 Task: Select Scheduled.
Action: Mouse moved to (600, 163)
Screenshot: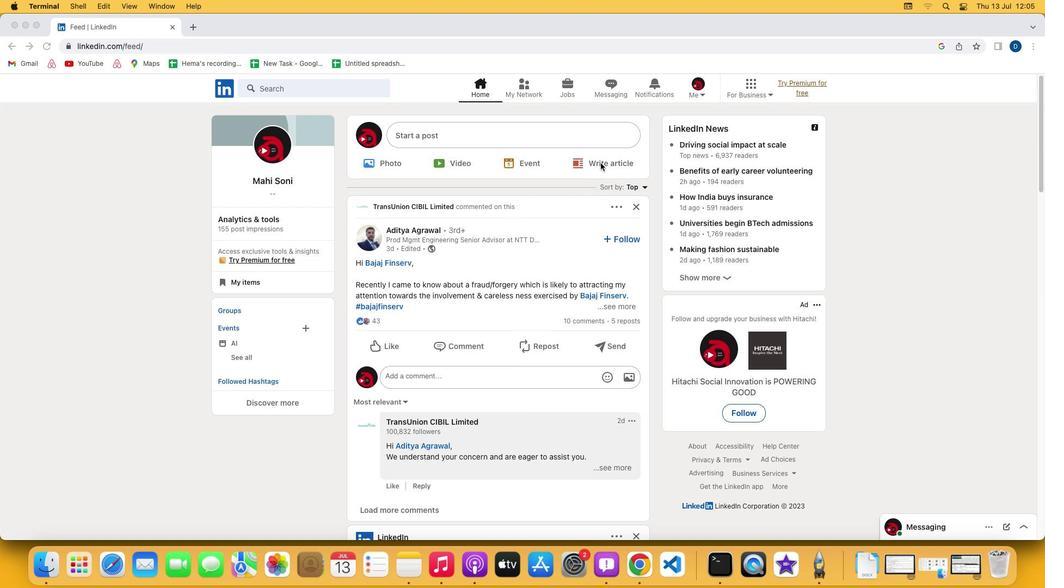 
Action: Mouse pressed left at (600, 163)
Screenshot: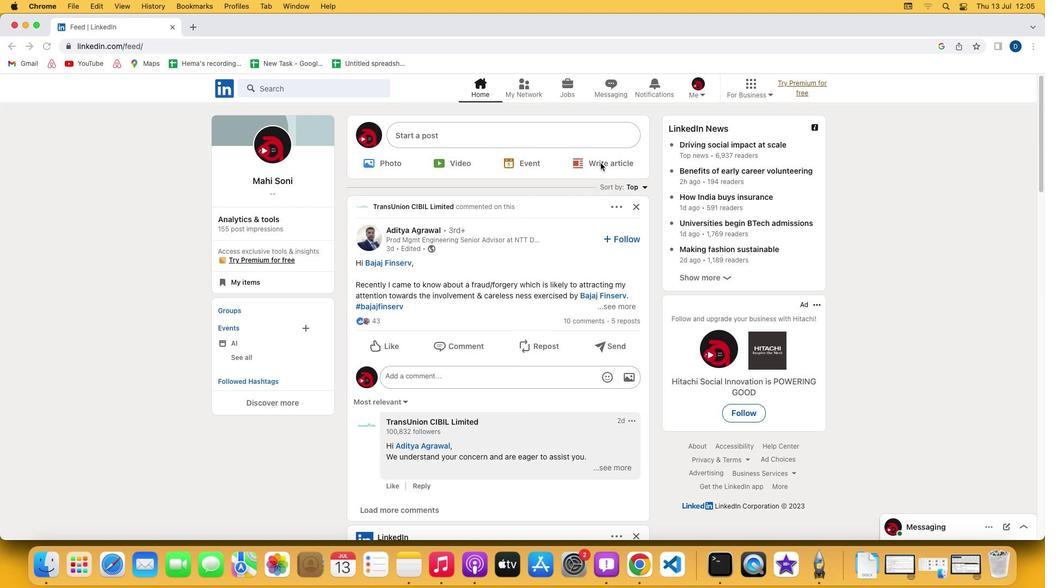 
Action: Mouse pressed left at (600, 163)
Screenshot: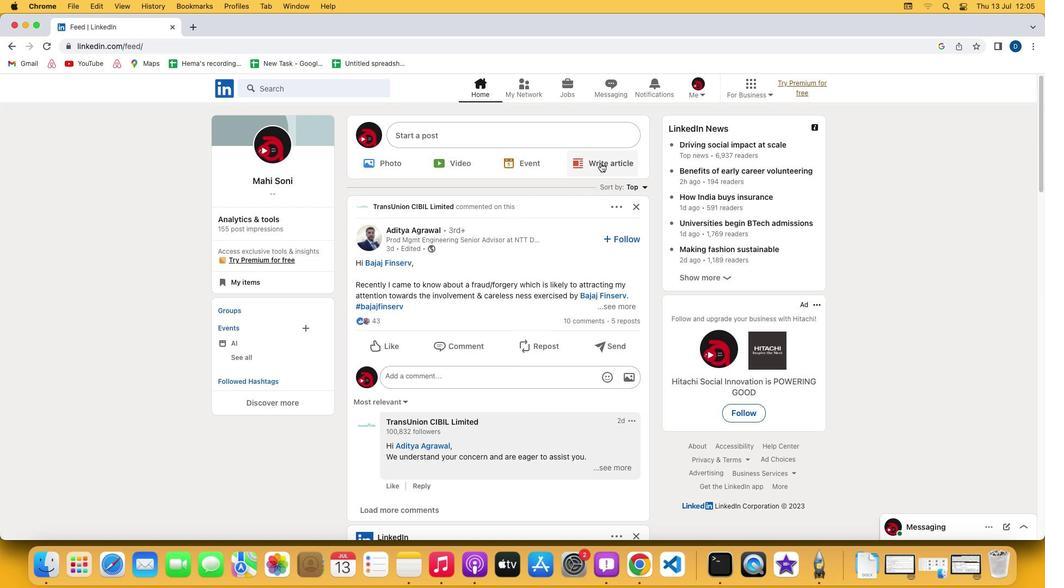 
Action: Mouse moved to (291, 115)
Screenshot: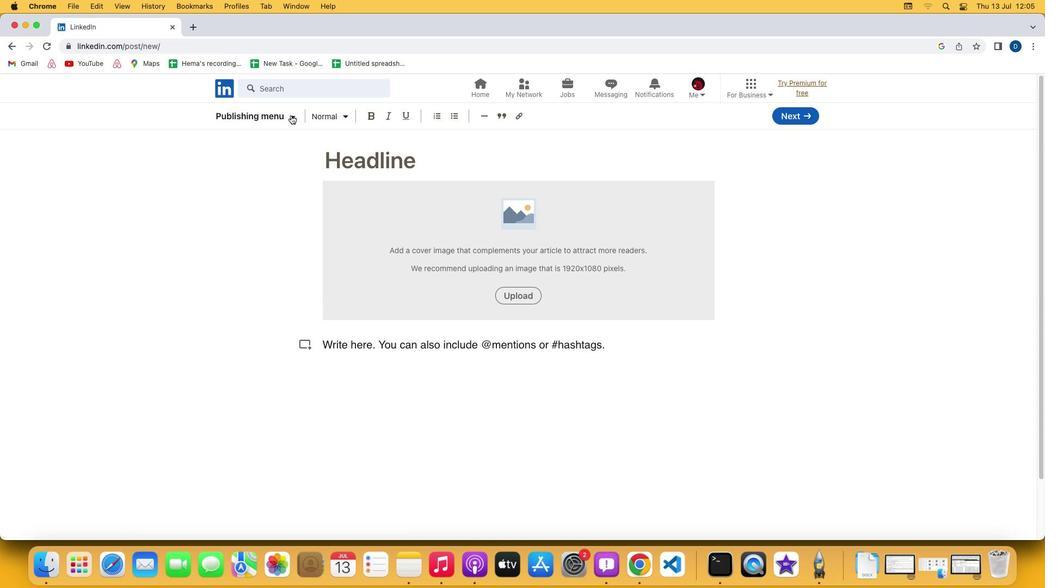 
Action: Mouse pressed left at (291, 115)
Screenshot: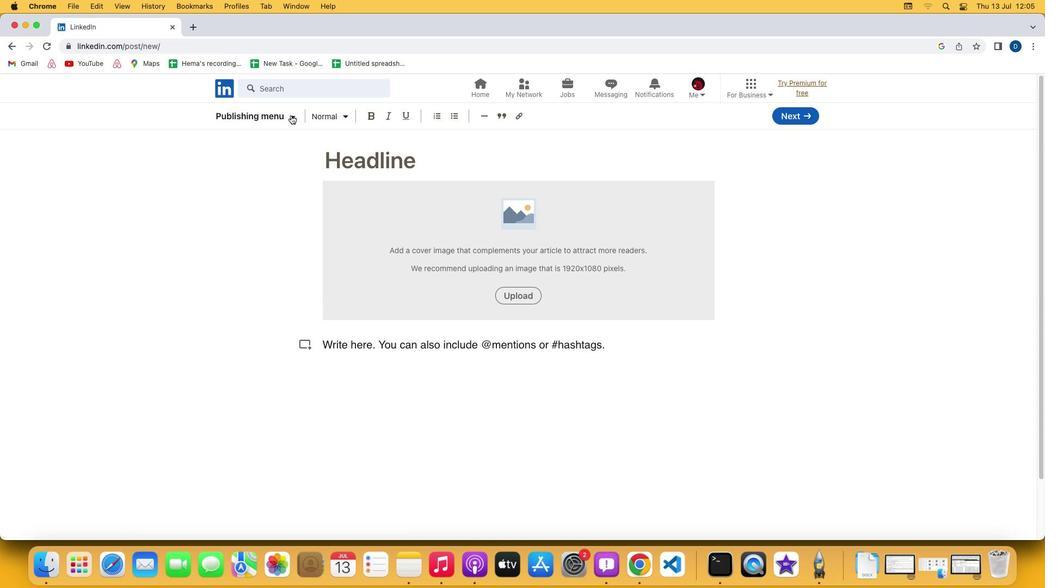 
Action: Mouse moved to (266, 182)
Screenshot: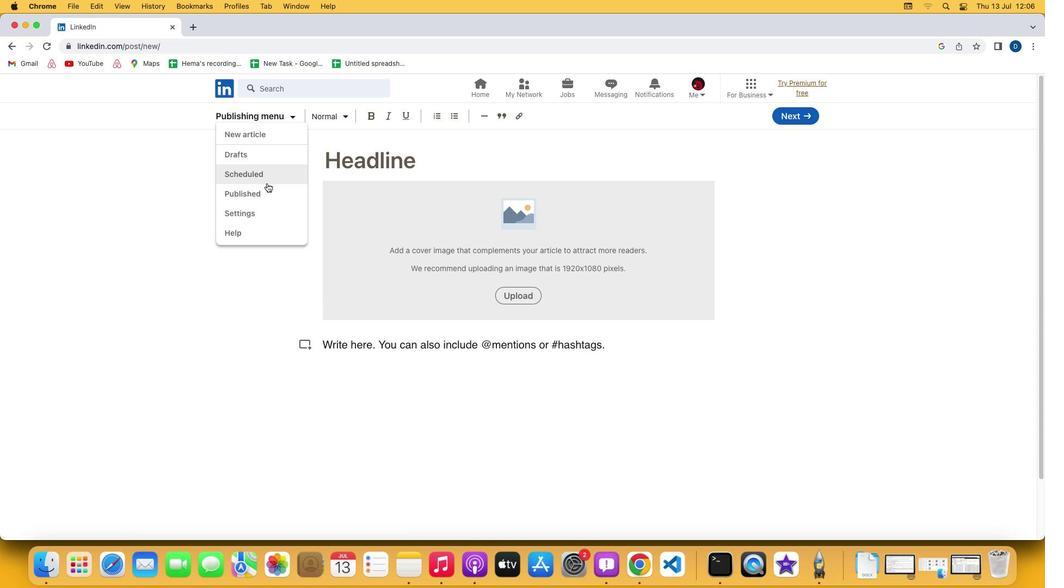
Action: Mouse pressed left at (266, 182)
Screenshot: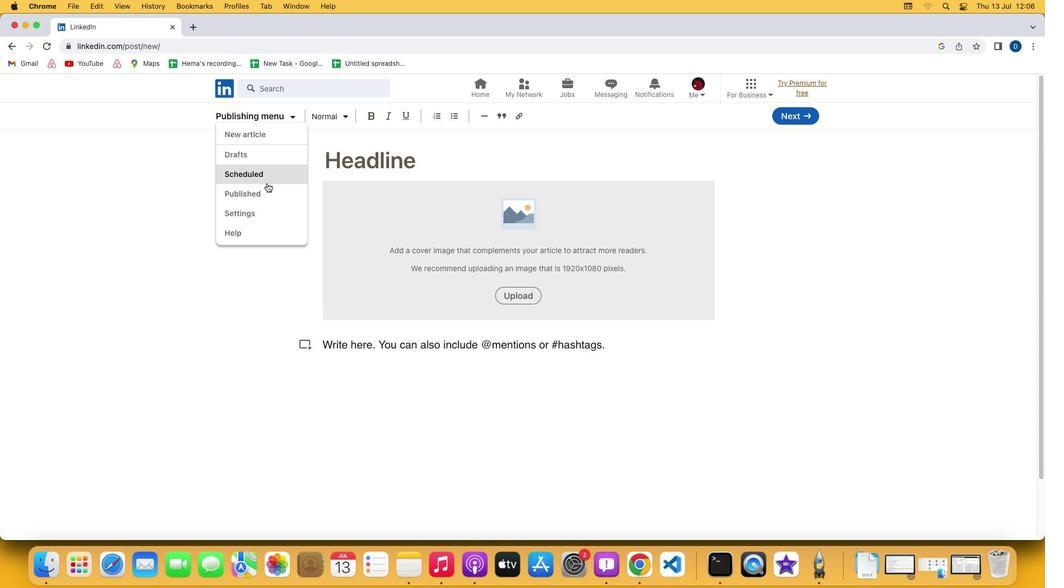 
